 Task: Look for products with pear flavor.
Action: Mouse moved to (24, 83)
Screenshot: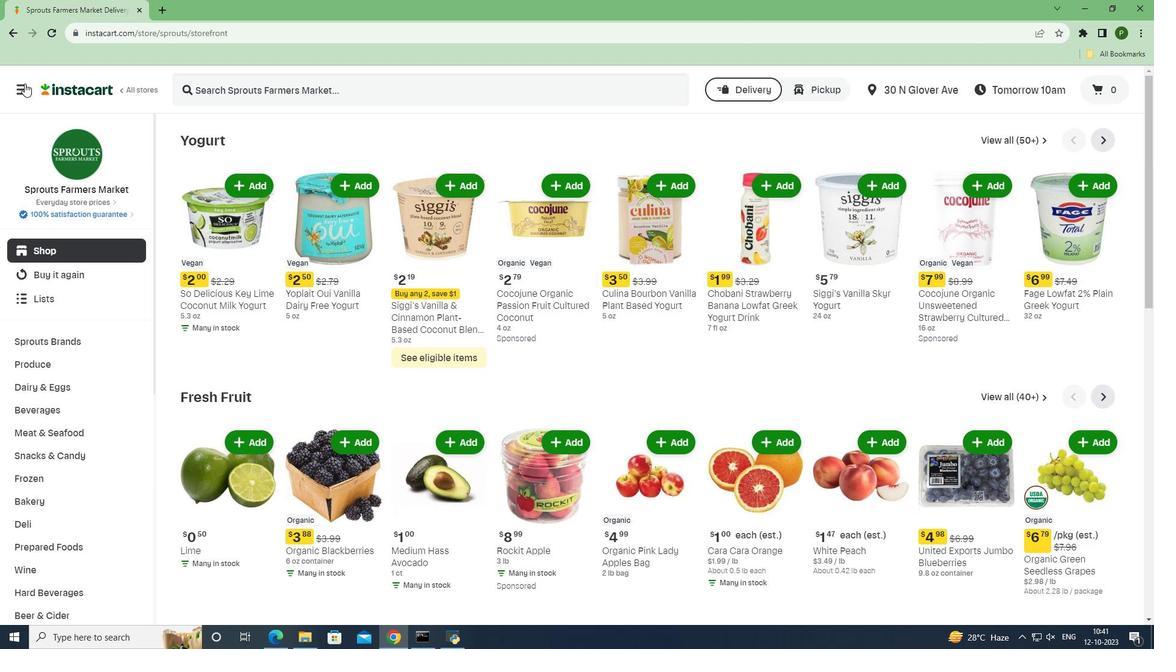 
Action: Mouse pressed left at (24, 83)
Screenshot: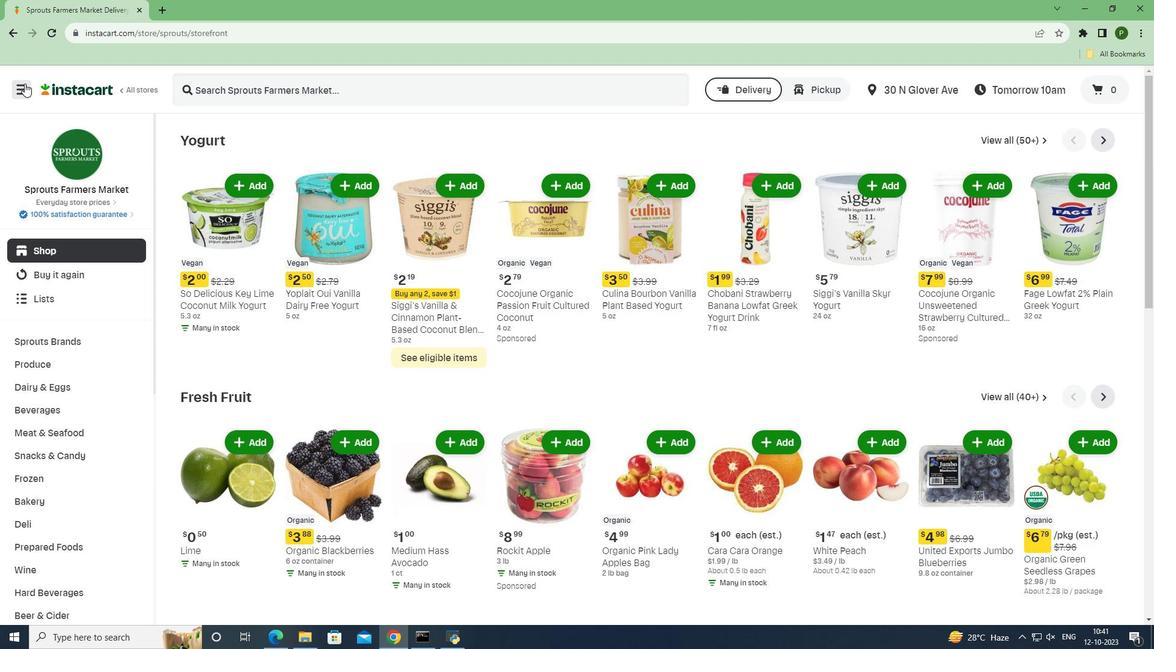 
Action: Mouse moved to (41, 319)
Screenshot: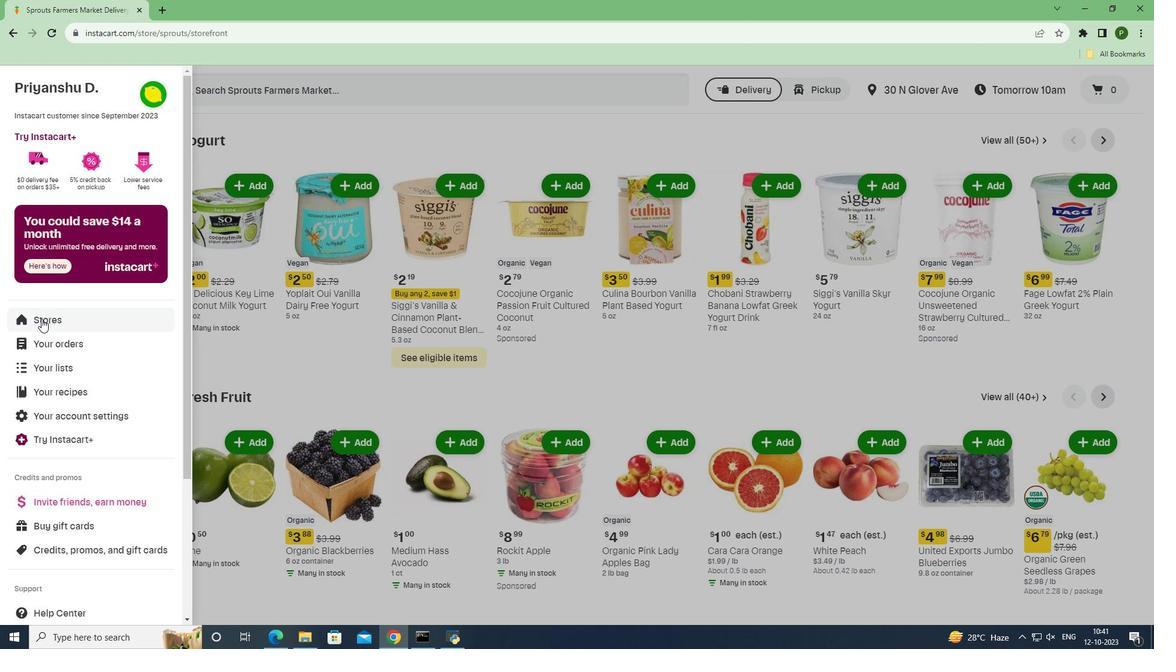
Action: Mouse pressed left at (41, 319)
Screenshot: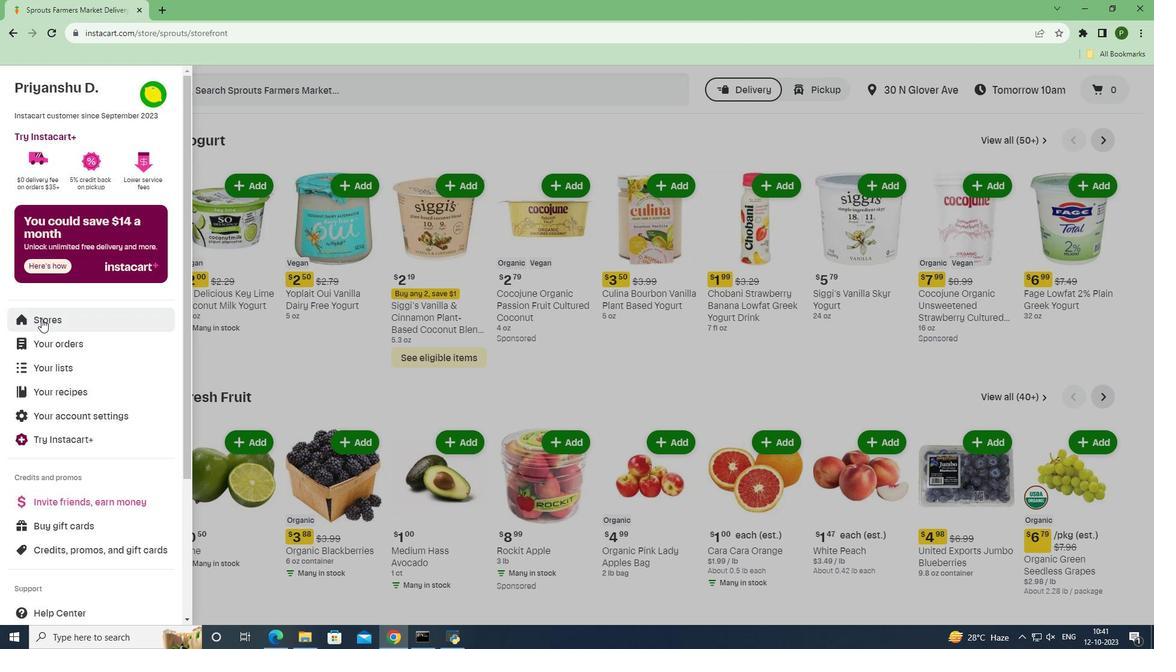
Action: Mouse moved to (278, 140)
Screenshot: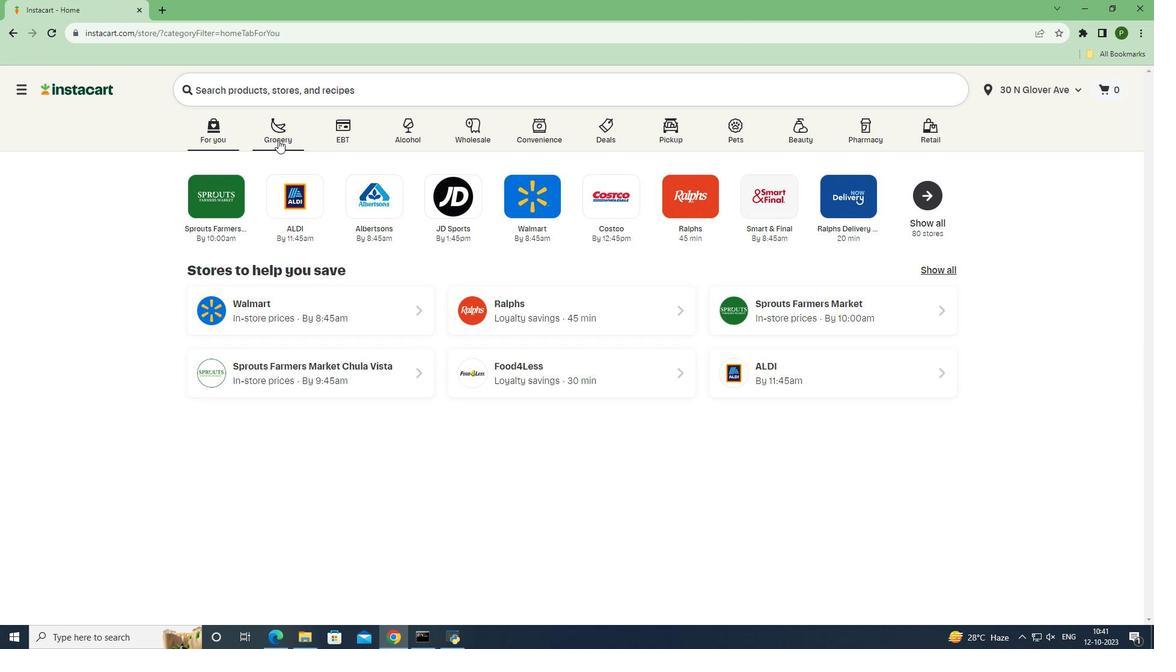 
Action: Mouse pressed left at (278, 140)
Screenshot: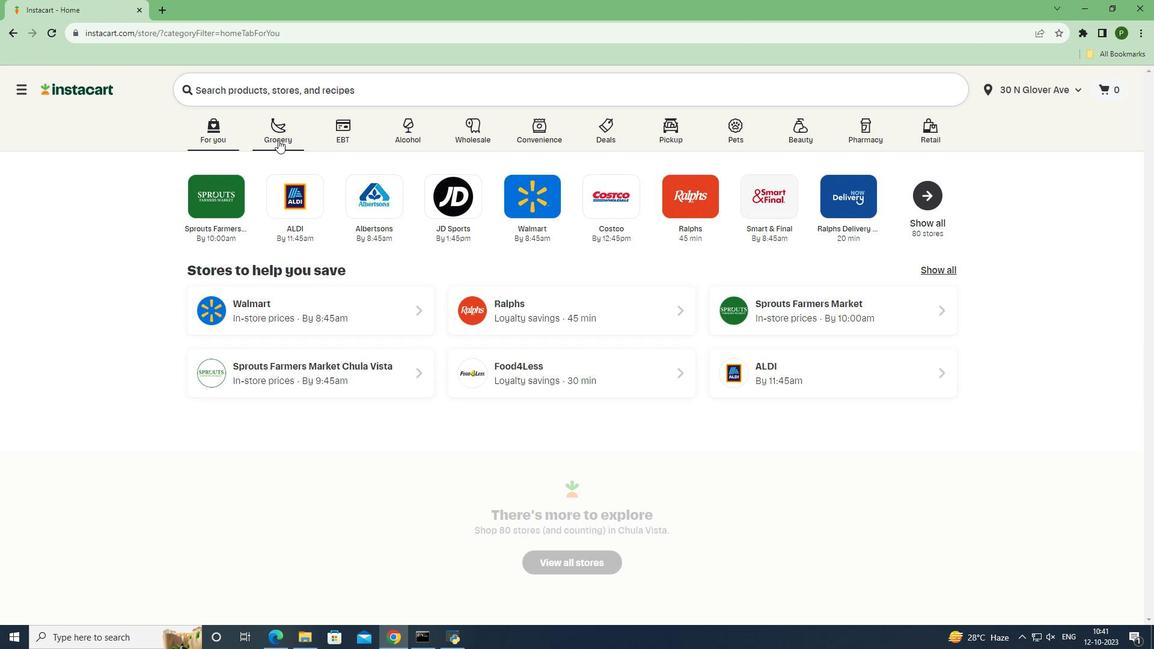 
Action: Mouse moved to (486, 274)
Screenshot: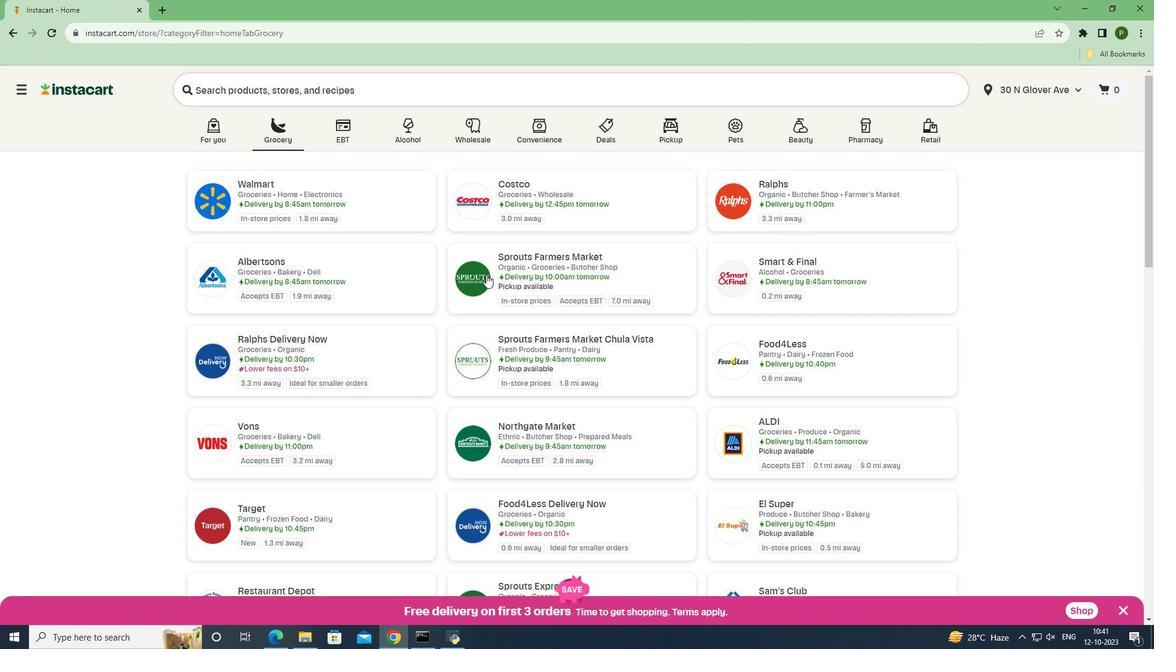 
Action: Mouse pressed left at (486, 274)
Screenshot: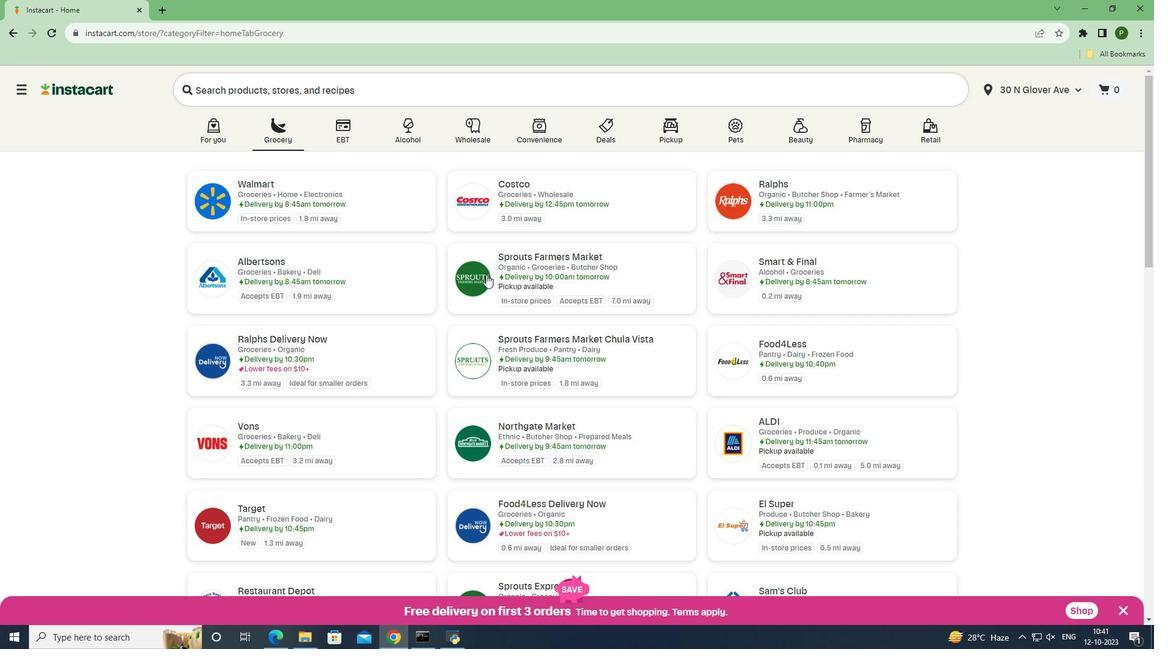 
Action: Mouse moved to (85, 410)
Screenshot: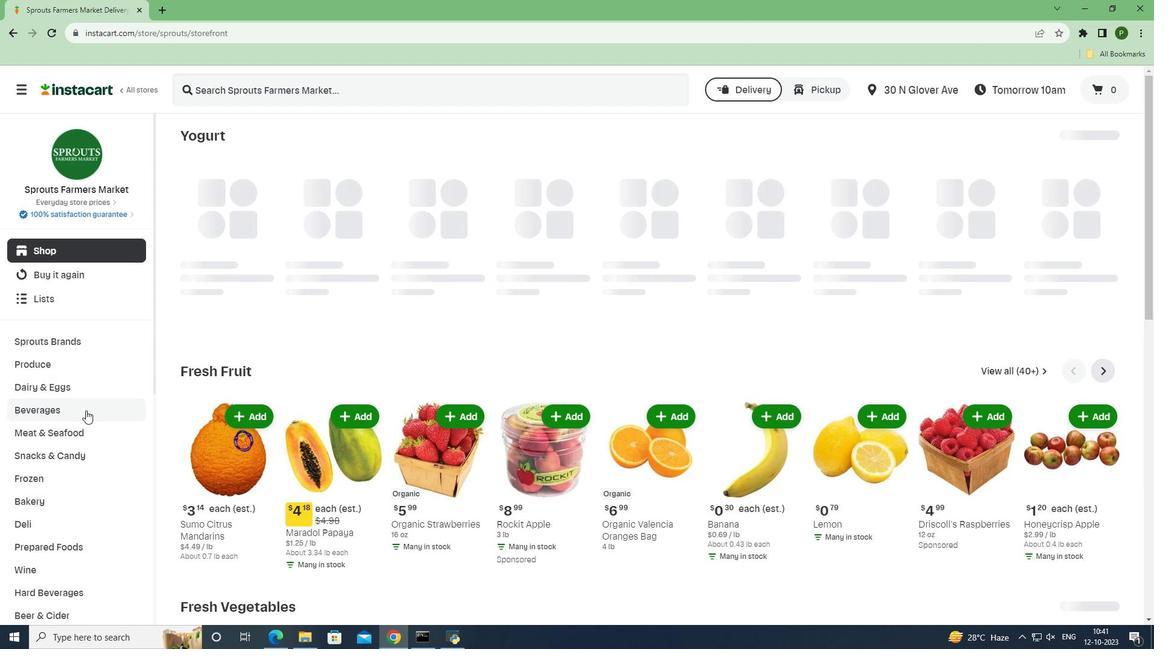 
Action: Mouse pressed left at (85, 410)
Screenshot: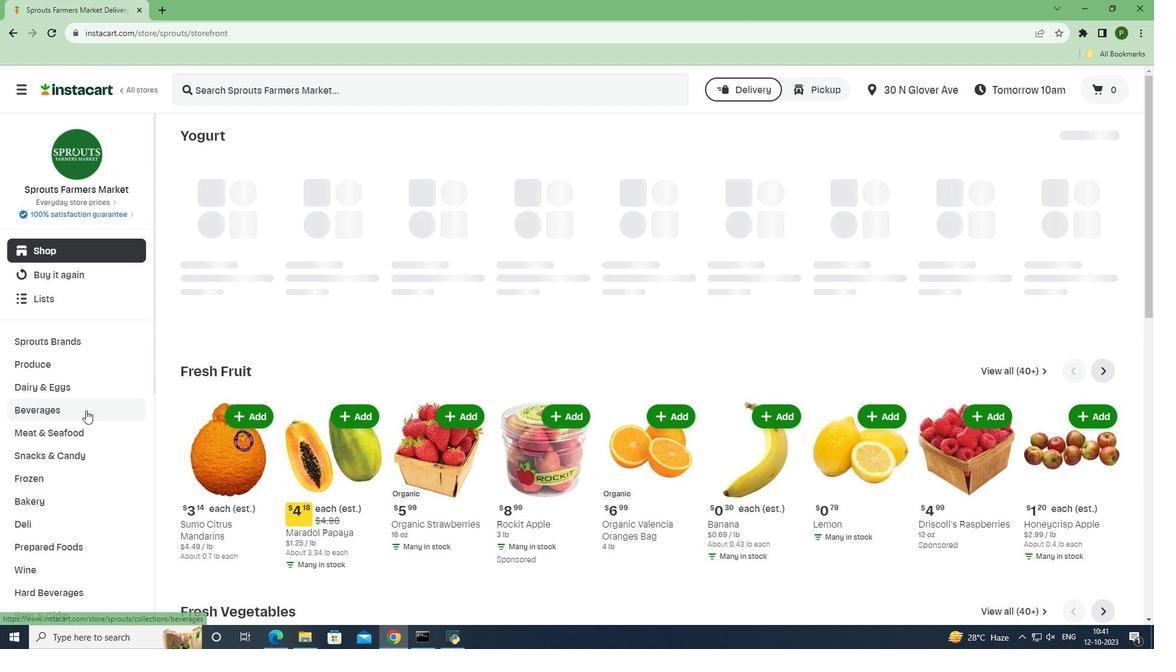 
Action: Mouse moved to (528, 160)
Screenshot: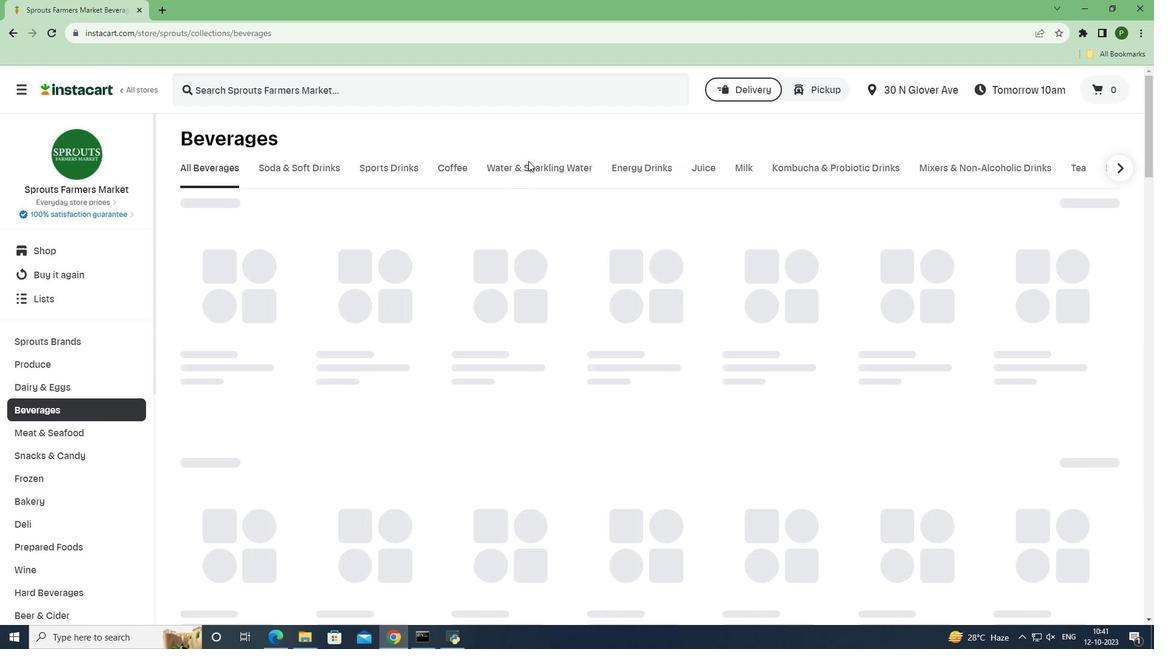 
Action: Mouse pressed left at (528, 160)
Screenshot: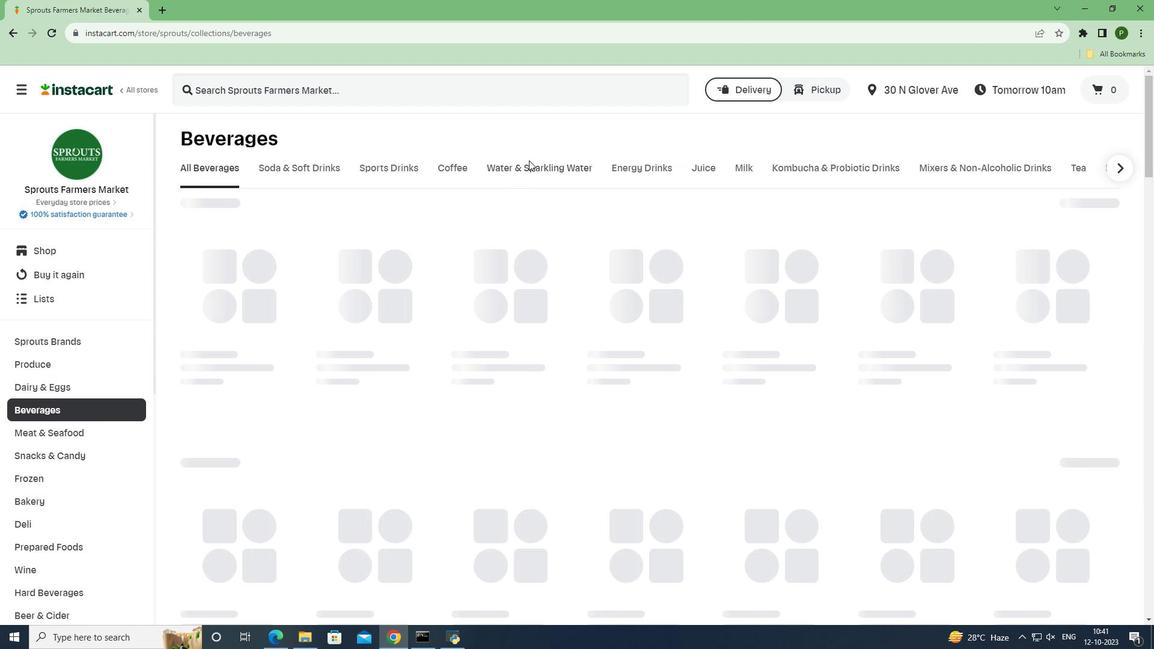 
Action: Mouse moved to (528, 162)
Screenshot: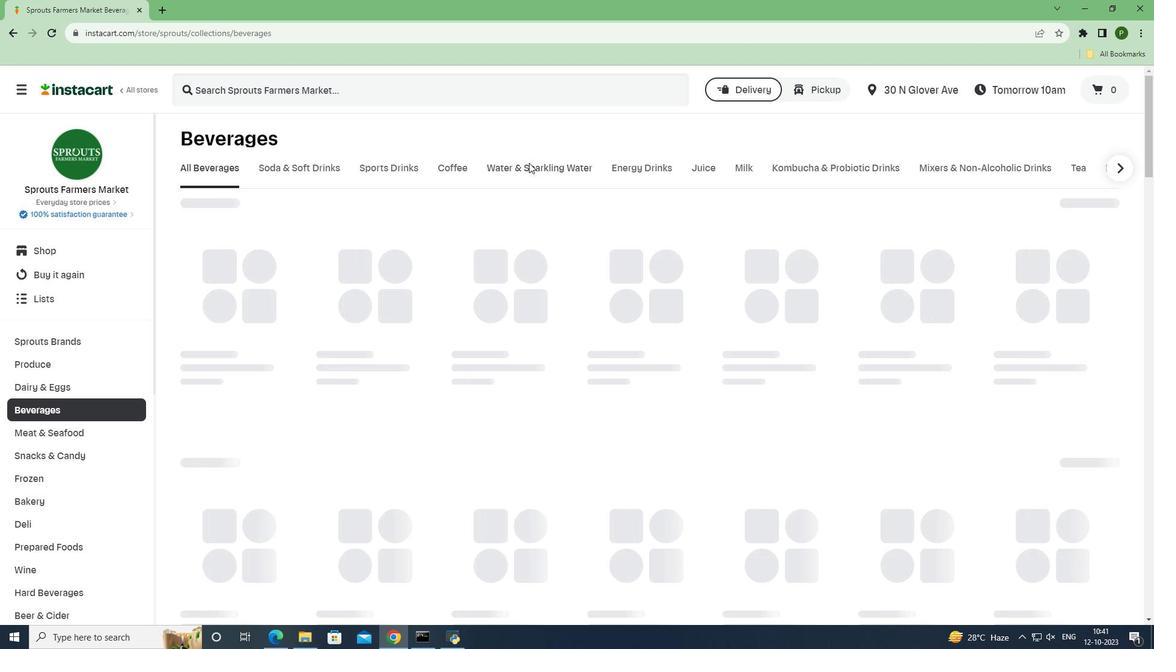 
Action: Mouse pressed left at (528, 162)
Screenshot: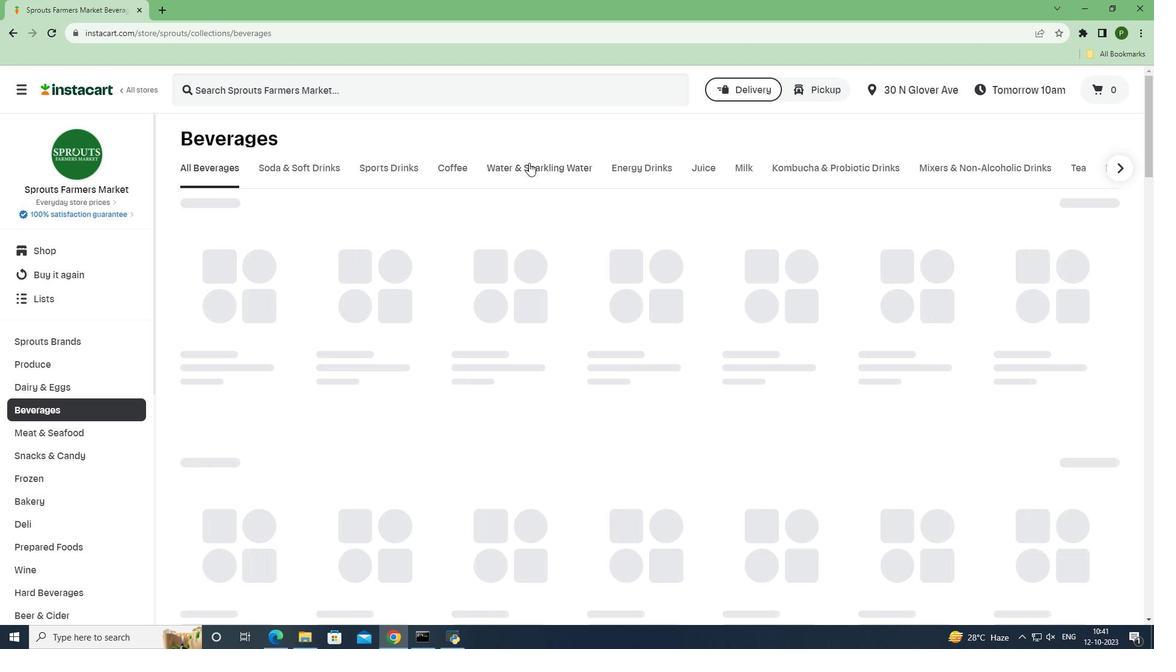 
Action: Mouse moved to (216, 268)
Screenshot: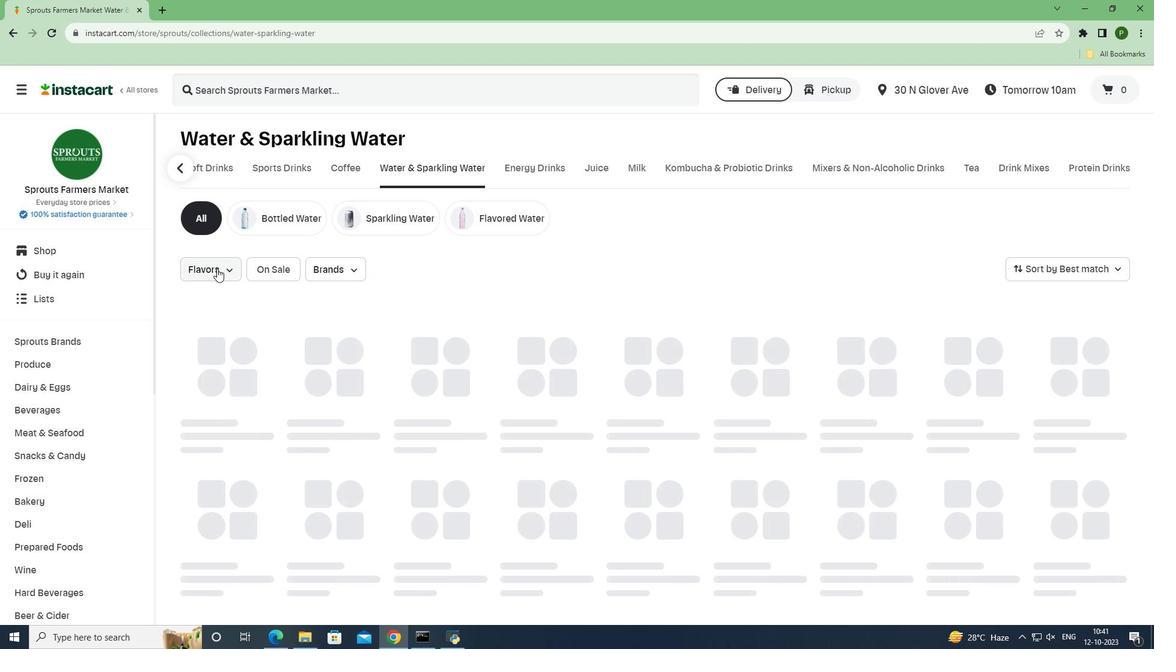 
Action: Mouse pressed left at (216, 268)
Screenshot: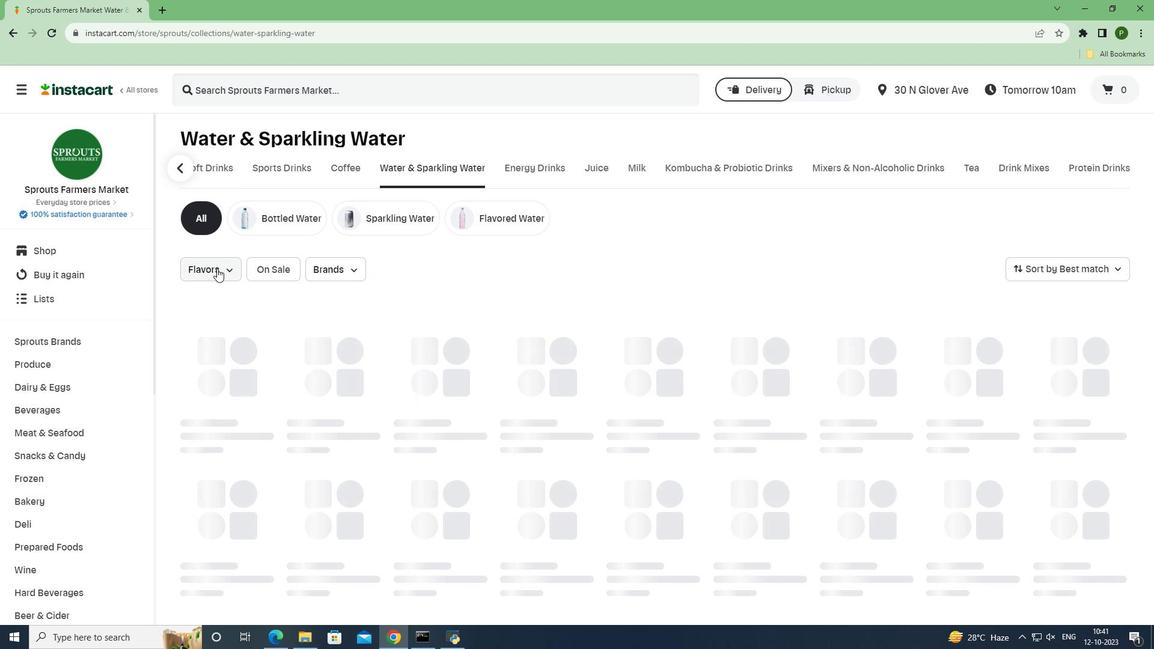 
Action: Mouse moved to (236, 363)
Screenshot: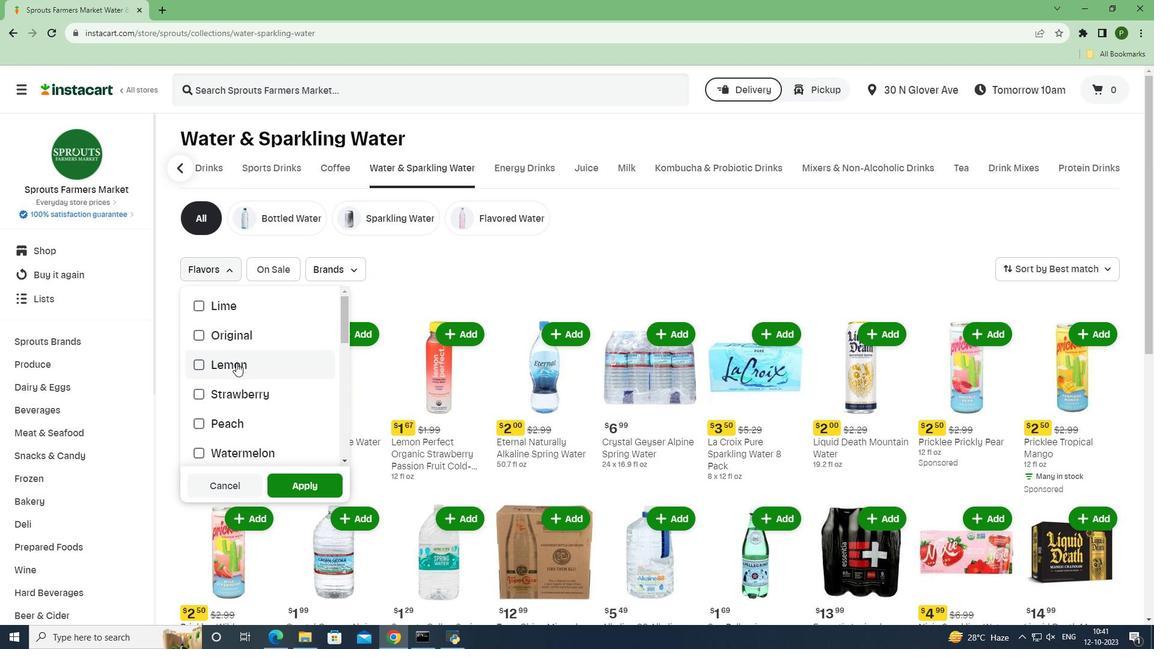 
Action: Mouse scrolled (236, 362) with delta (0, 0)
Screenshot: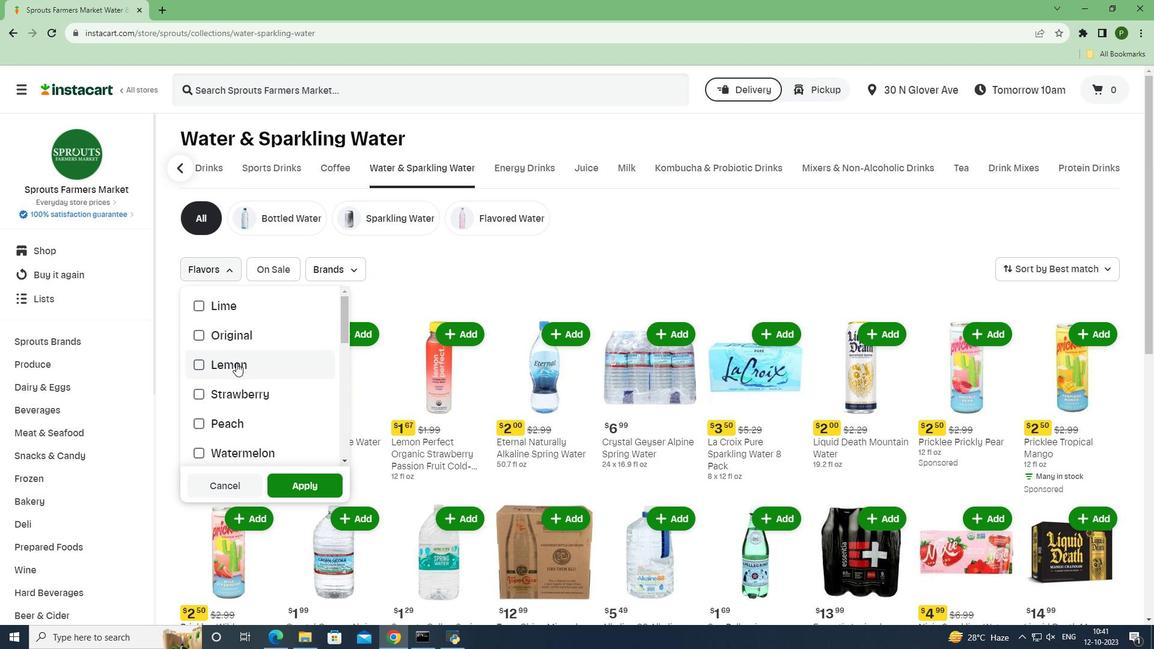
Action: Mouse scrolled (236, 362) with delta (0, 0)
Screenshot: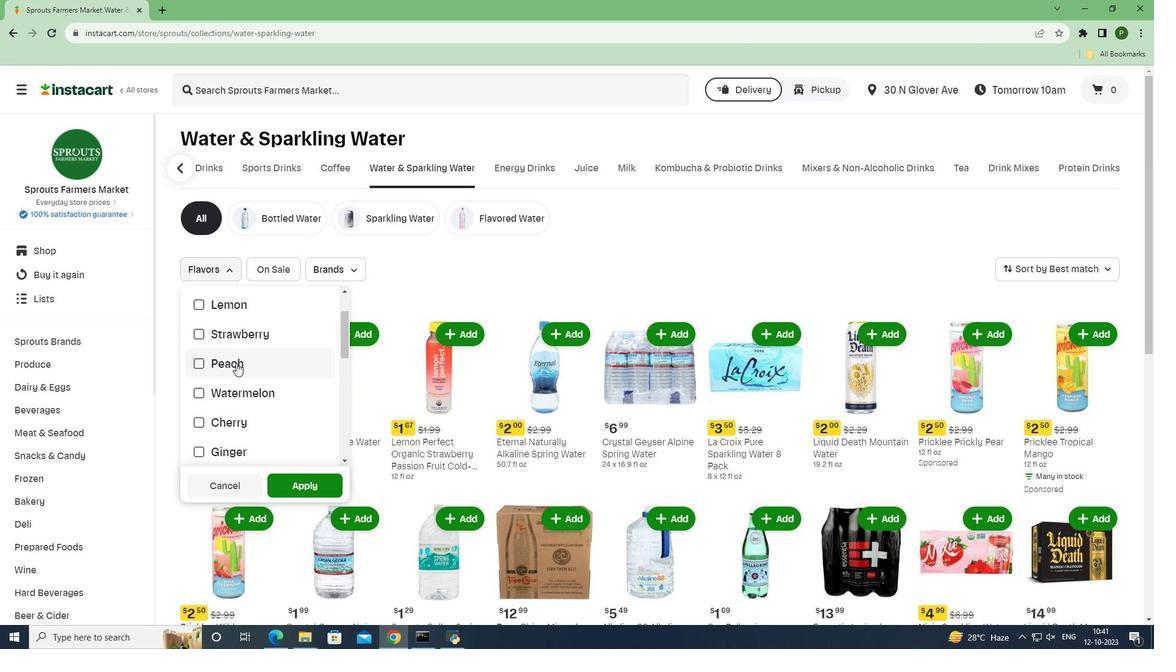 
Action: Mouse scrolled (236, 362) with delta (0, 0)
Screenshot: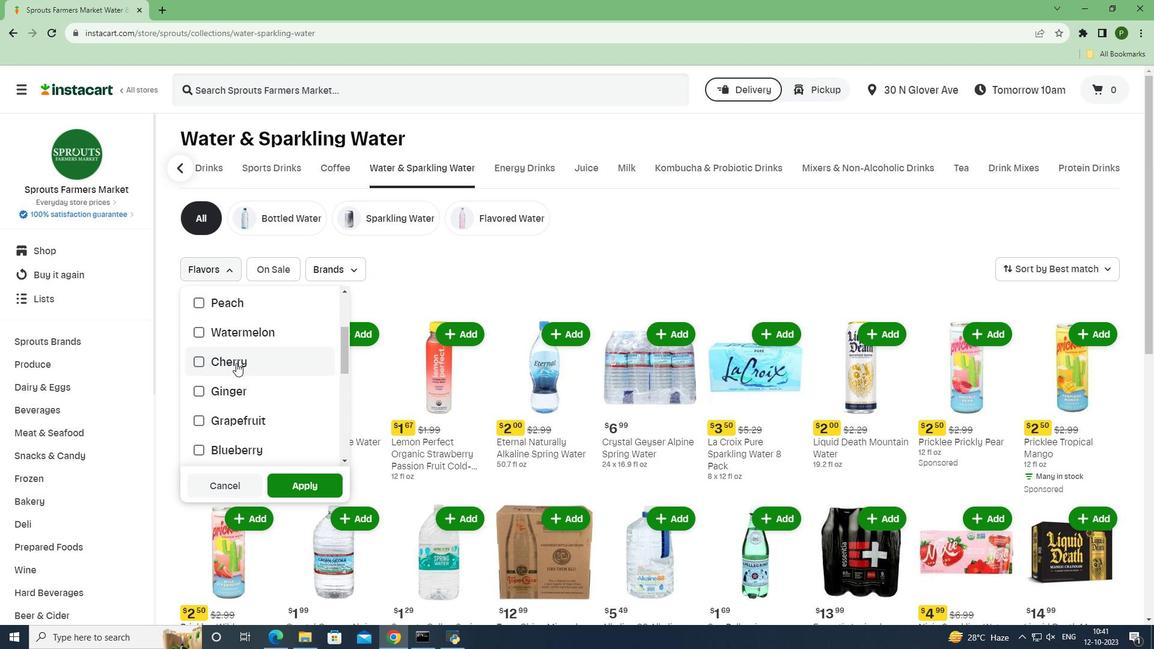 
Action: Mouse scrolled (236, 362) with delta (0, 0)
Screenshot: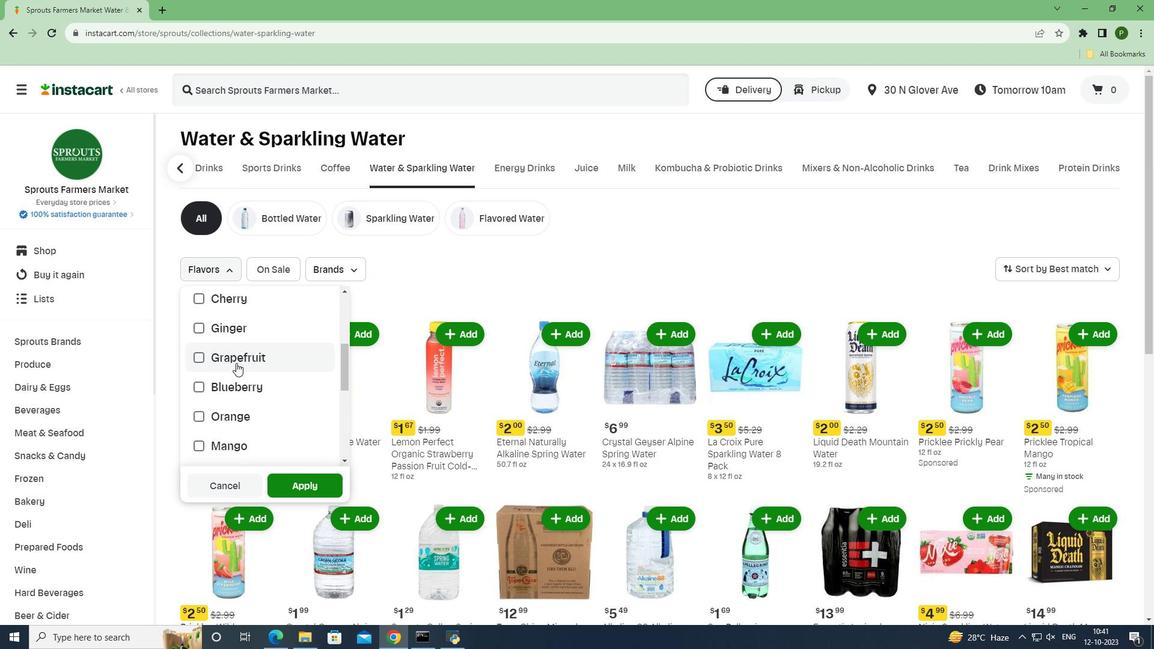 
Action: Mouse scrolled (236, 362) with delta (0, 0)
Screenshot: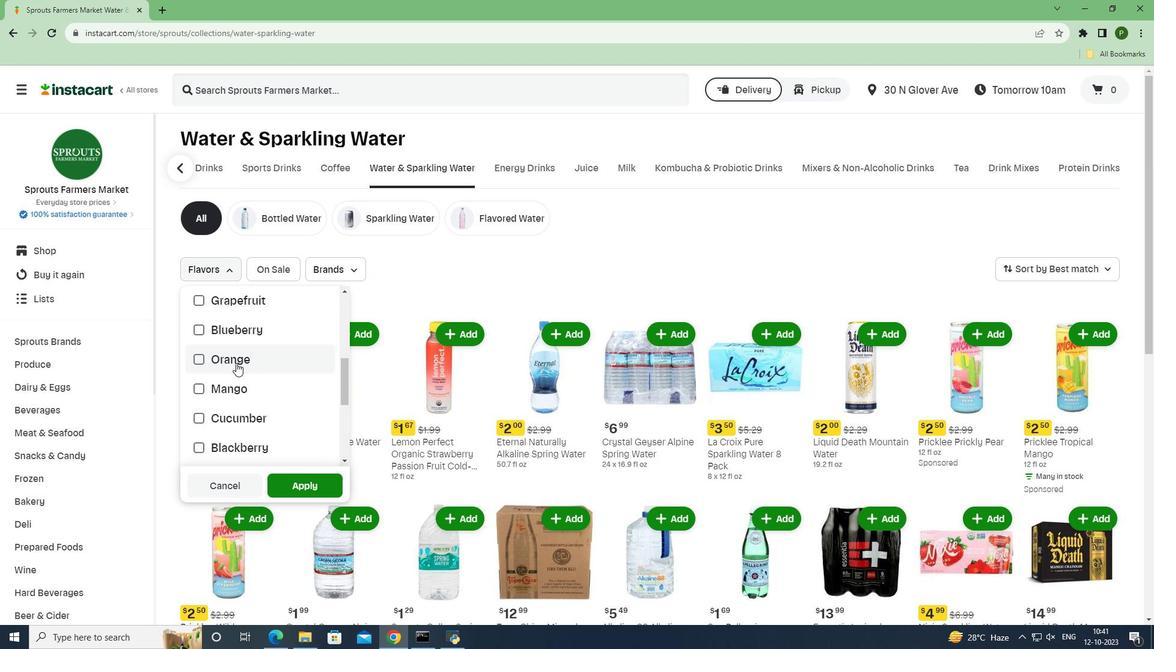 
Action: Mouse scrolled (236, 362) with delta (0, 0)
Screenshot: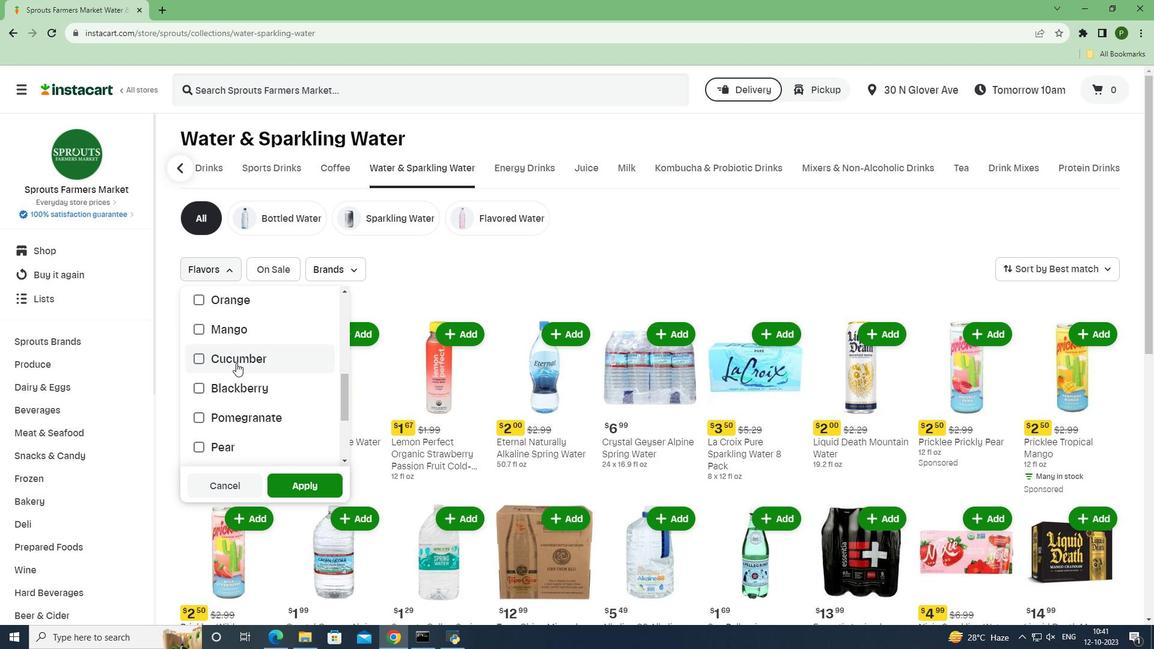 
Action: Mouse moved to (230, 385)
Screenshot: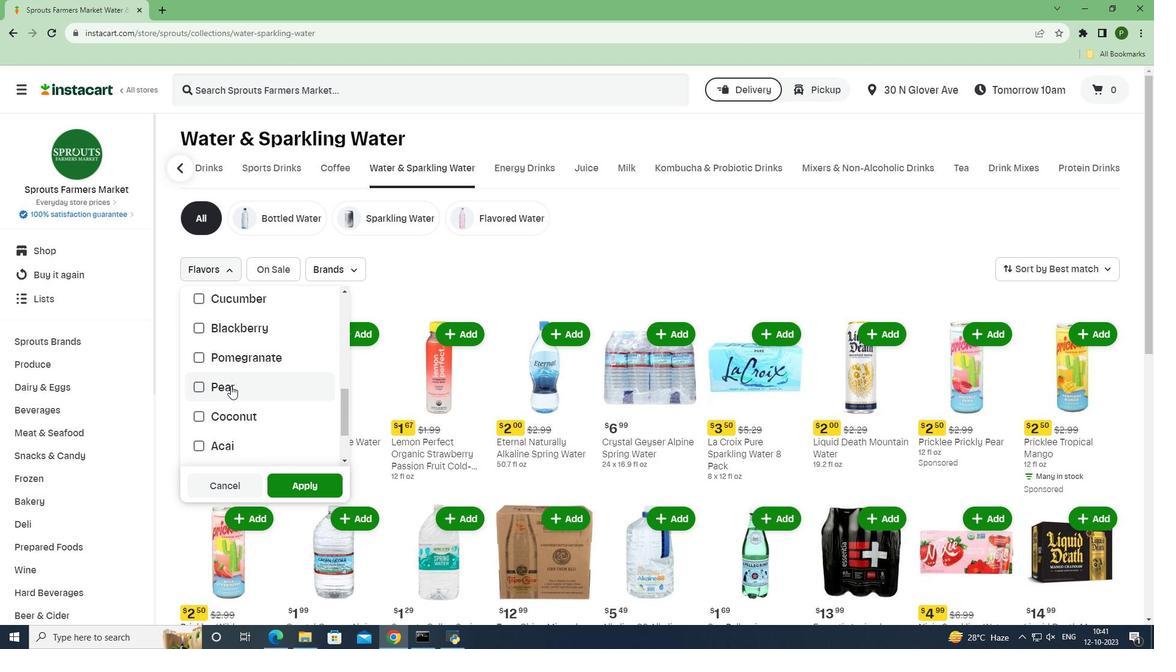 
Action: Mouse pressed left at (230, 385)
Screenshot: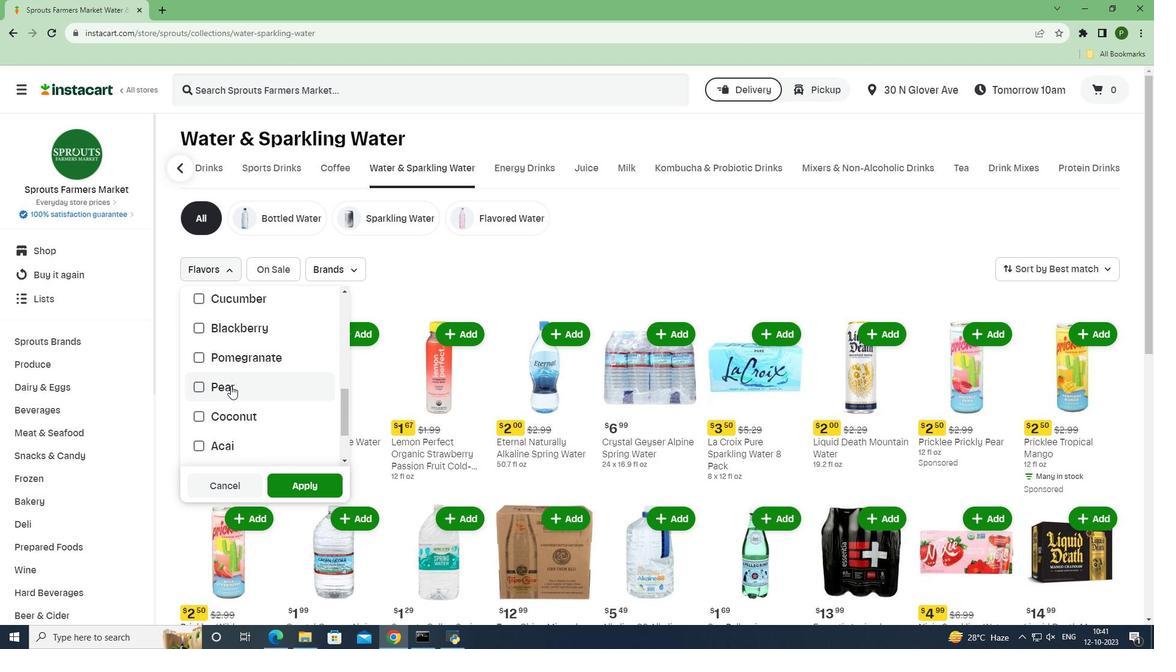 
Action: Mouse moved to (292, 480)
Screenshot: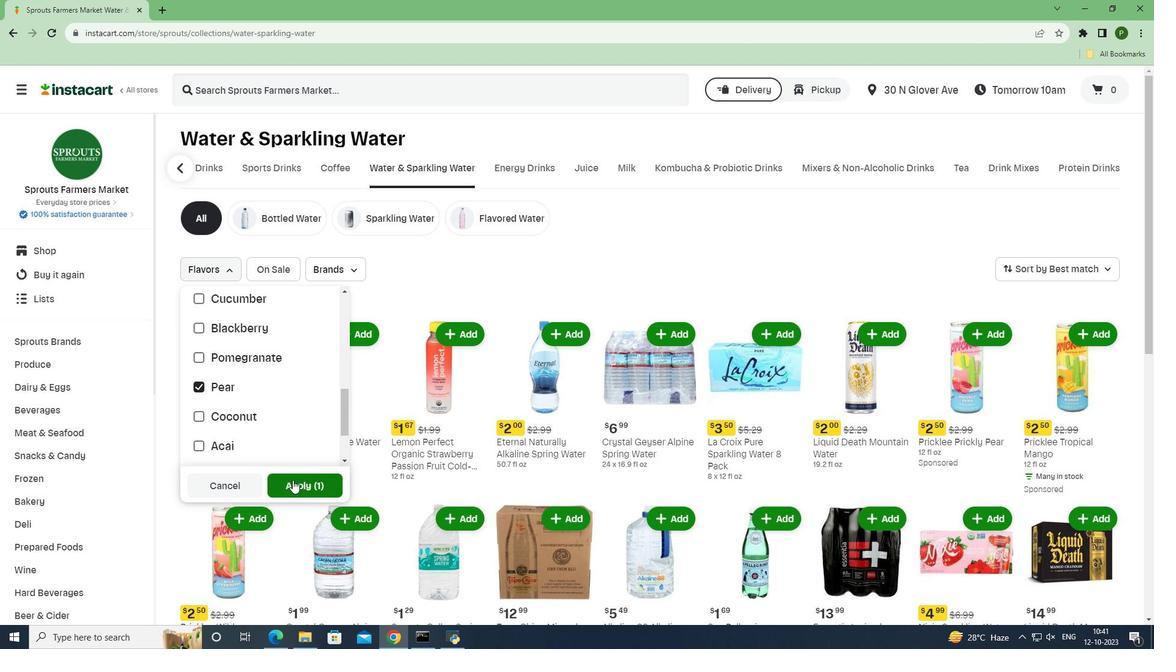 
Action: Mouse pressed left at (292, 480)
Screenshot: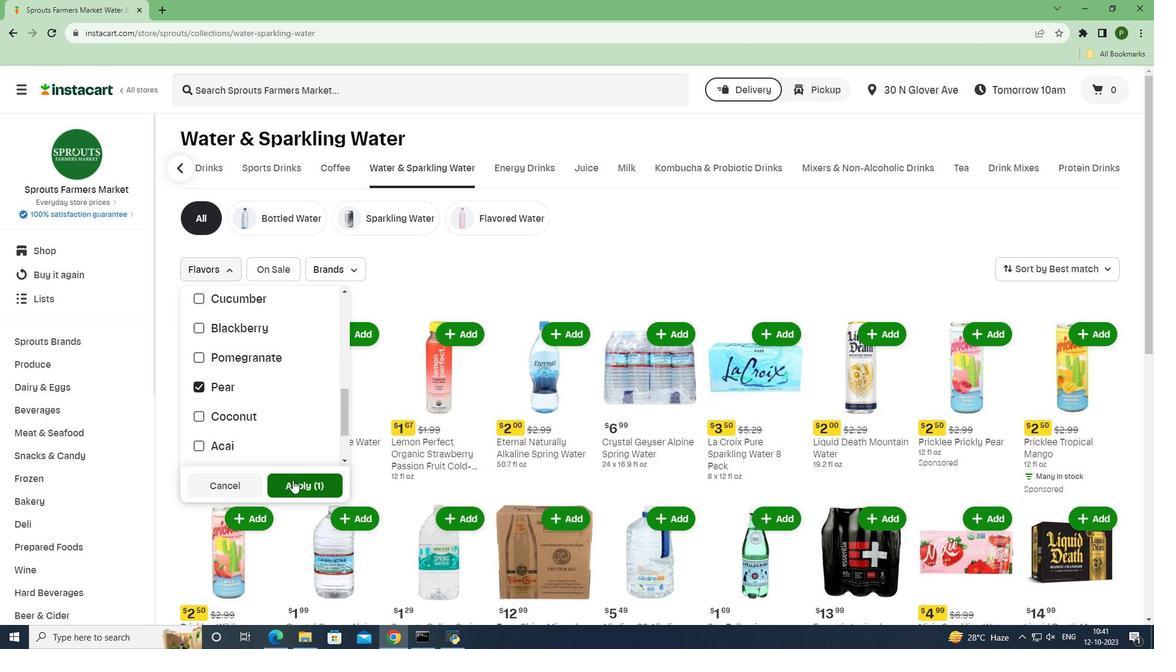 
Action: Mouse moved to (499, 506)
Screenshot: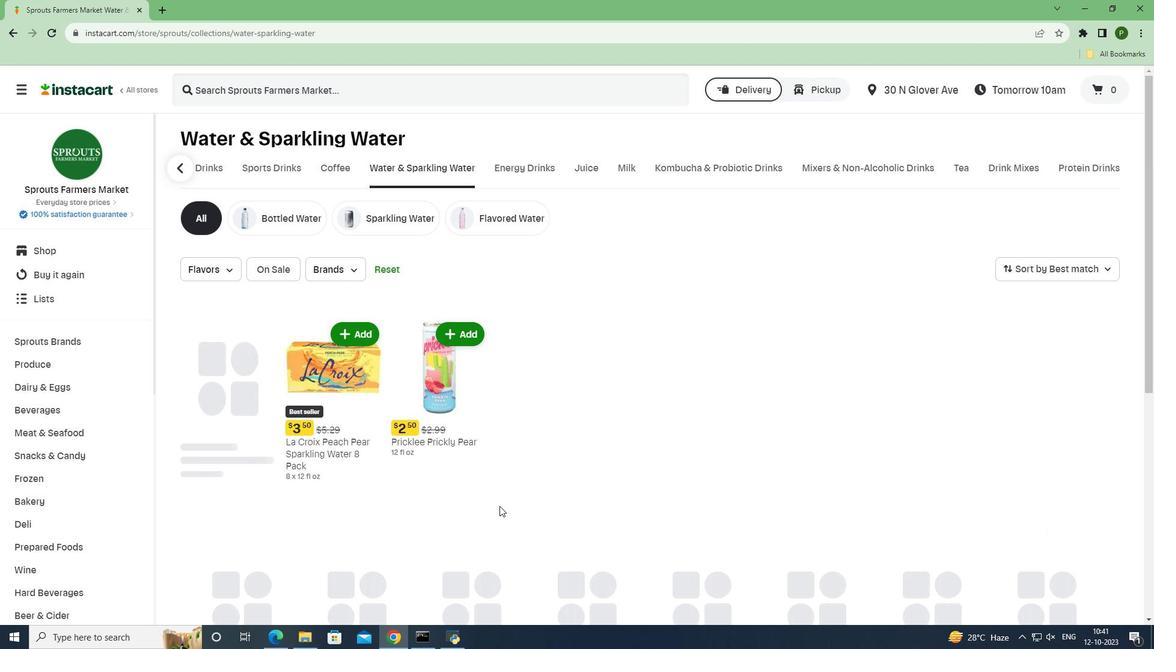 
